 Task: Search for historical landmarks in Boston, Massachusetts, and Plymouth, Massachusetts.
Action: Mouse moved to (155, 69)
Screenshot: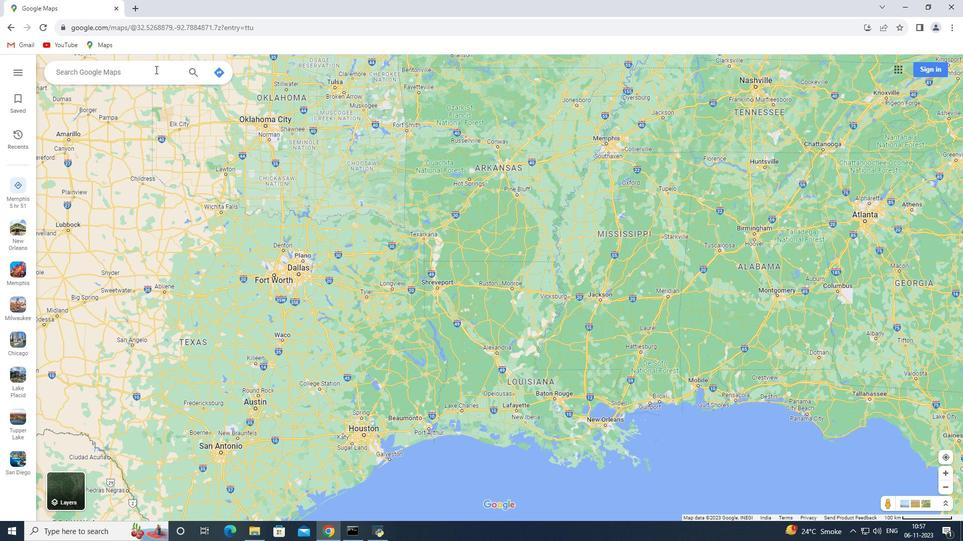 
Action: Mouse pressed left at (155, 69)
Screenshot: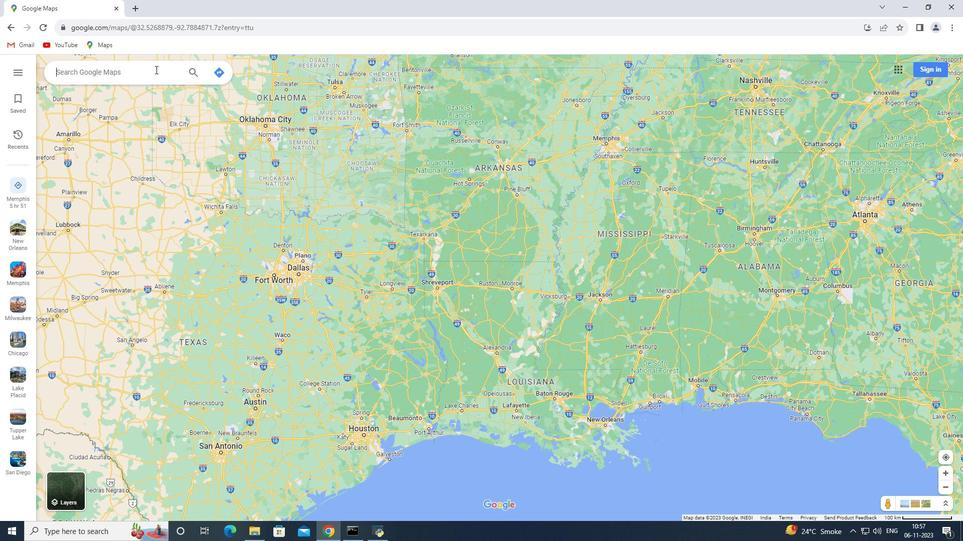 
Action: Key pressed <Key.shift_r><Key.shift_r><Key.shift_r><Key.shift_r><Key.shift_r>Boston,<Key.space><Key.shift><Key.shift><Key.shift><Key.shift><Key.shift><Key.shift><Key.shift><Key.shift><Key.shift><Key.shift><Key.shift><Key.shift><Key.shift><Key.shift><Key.shift><Key.shift><Key.shift>m<Key.backspace><Key.shift_r>Massachusetts<Key.enter>
Screenshot: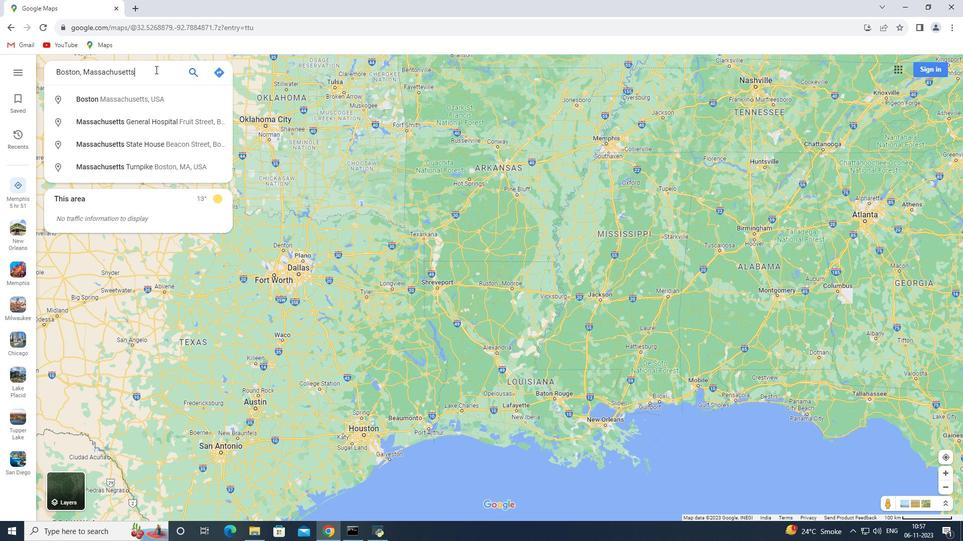 
Action: Mouse moved to (139, 242)
Screenshot: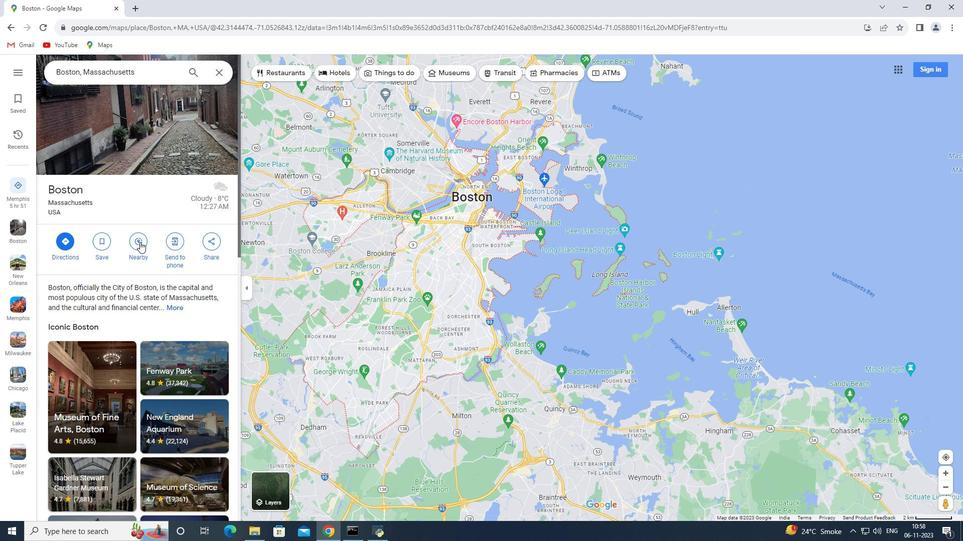 
Action: Mouse pressed left at (139, 242)
Screenshot: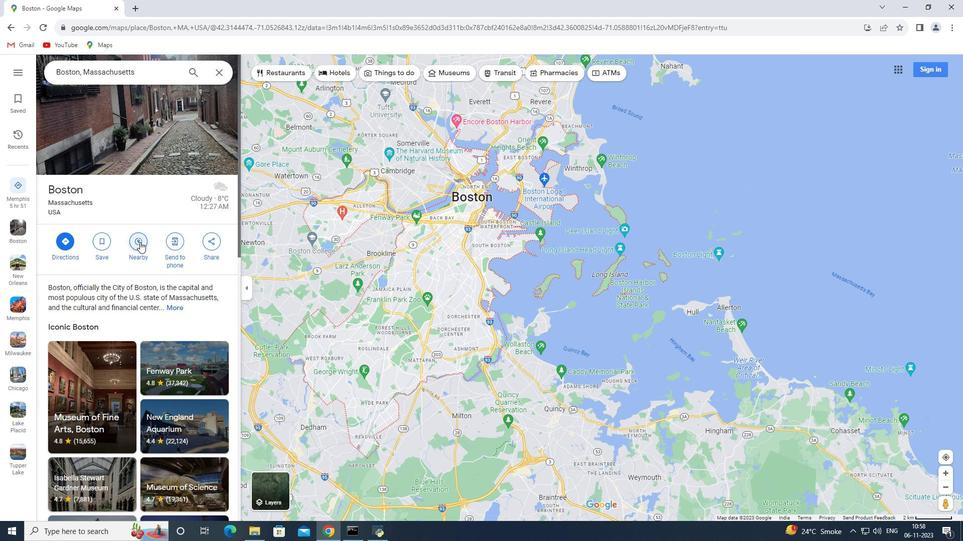 
Action: Key pressed historical<Key.space>landmarks<Key.enter>
Screenshot: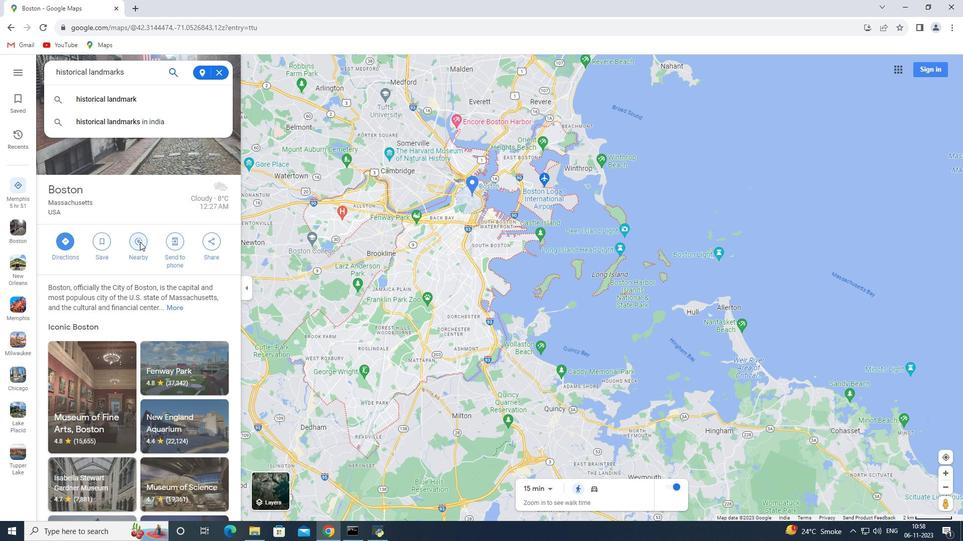 
Action: Mouse moved to (220, 72)
Screenshot: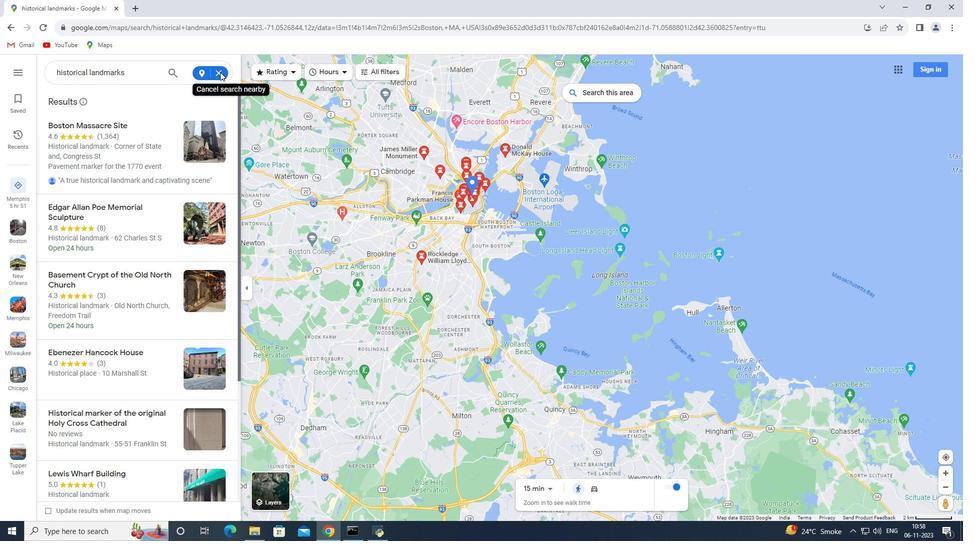
Action: Mouse pressed left at (220, 72)
Screenshot: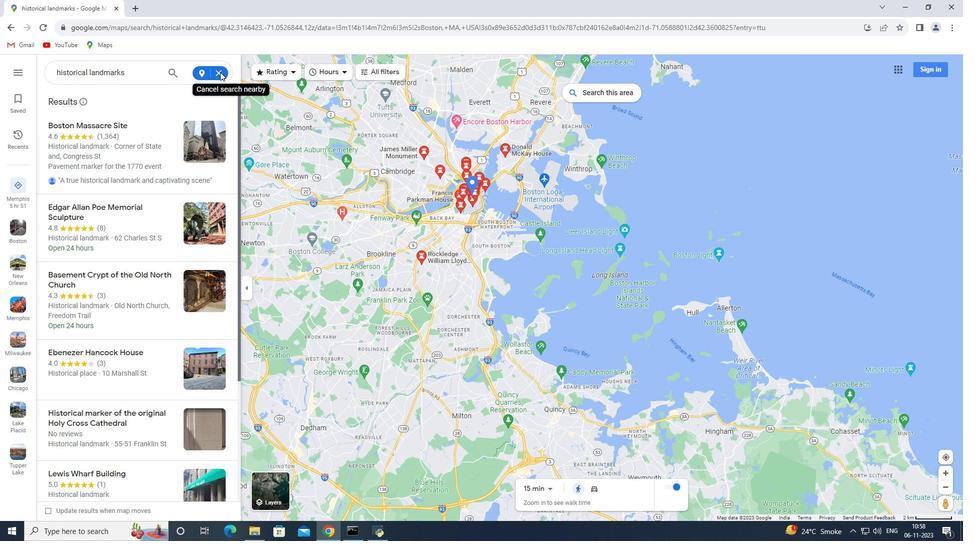 
Action: Mouse moved to (219, 74)
Screenshot: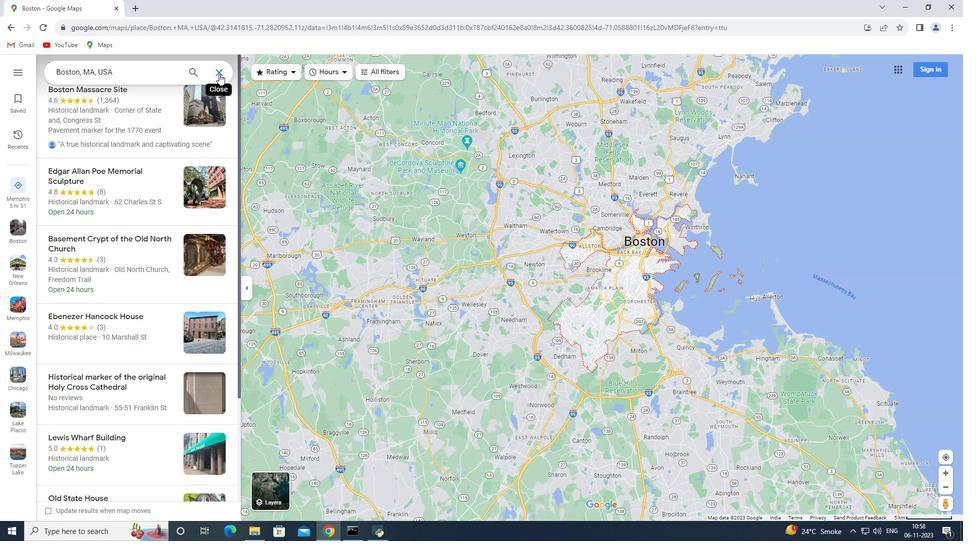 
Action: Mouse pressed left at (219, 74)
Screenshot: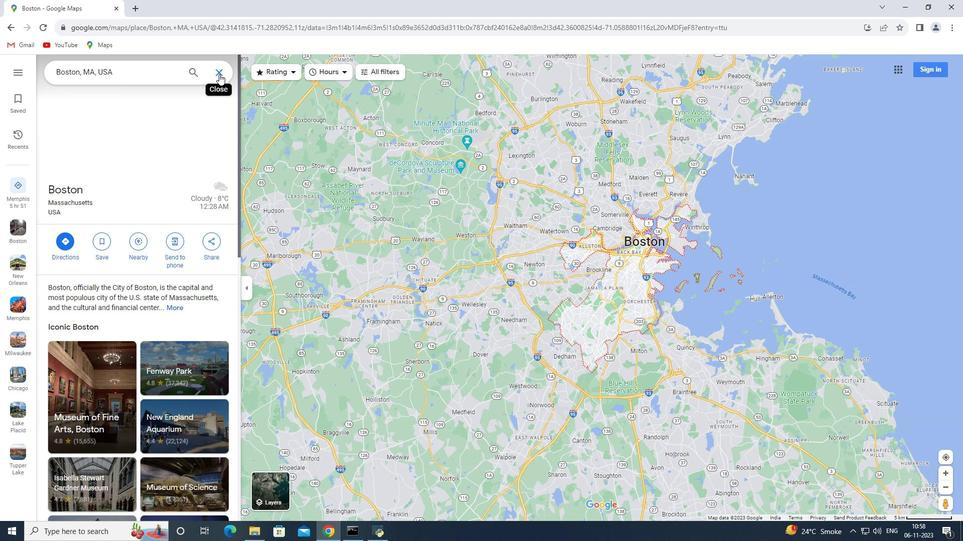 
Action: Mouse moved to (148, 73)
Screenshot: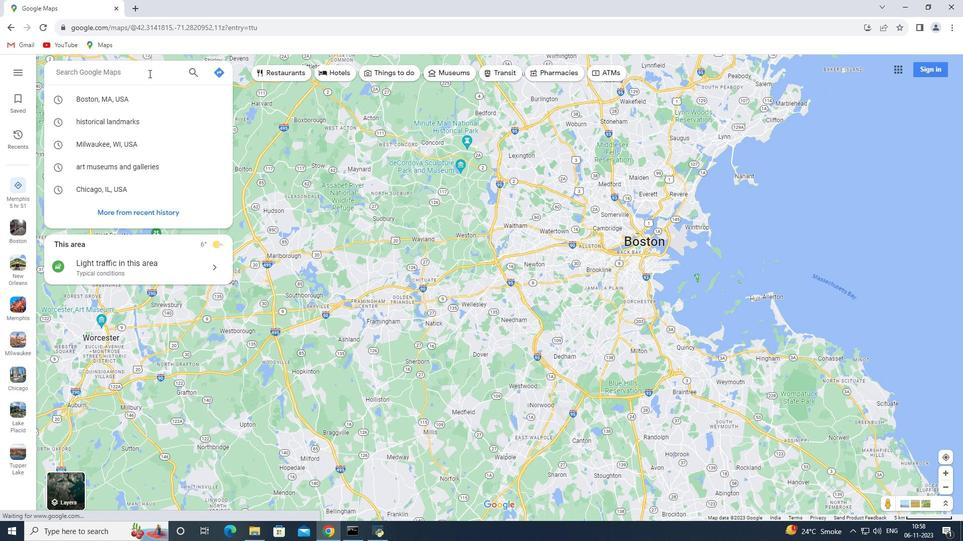 
Action: Key pressed plymouth,<Key.space><Key.shift_r>Massachusetts<Key.enter>
Screenshot: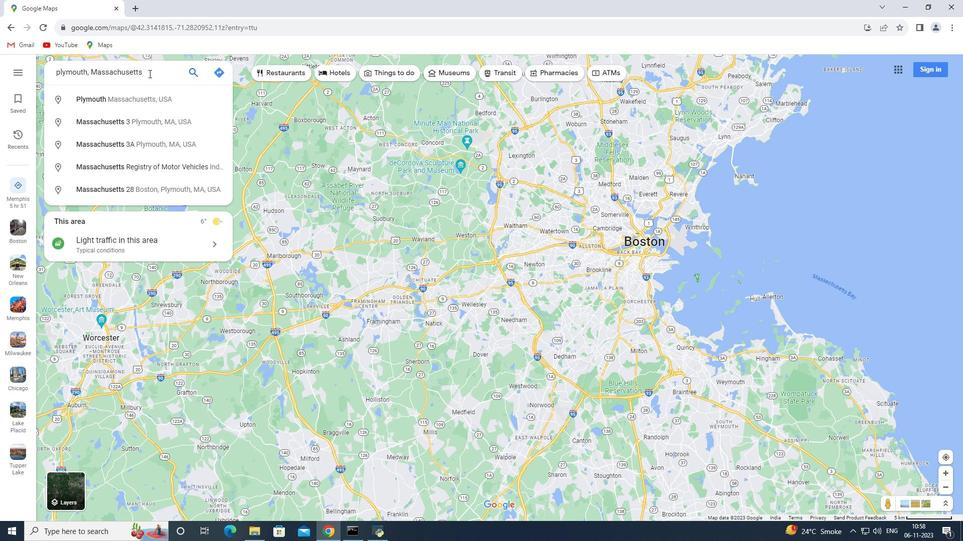 
Action: Mouse moved to (140, 241)
Screenshot: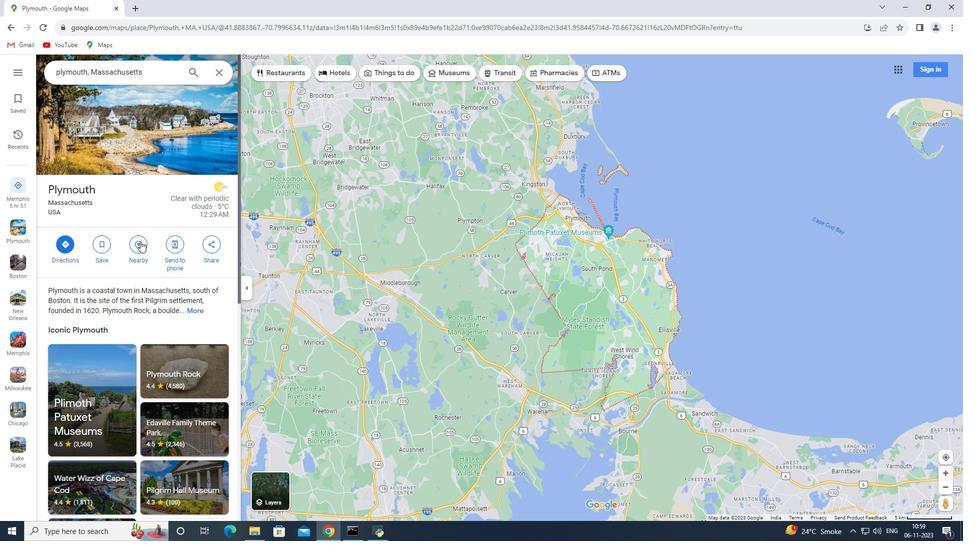 
Action: Mouse pressed left at (140, 241)
Screenshot: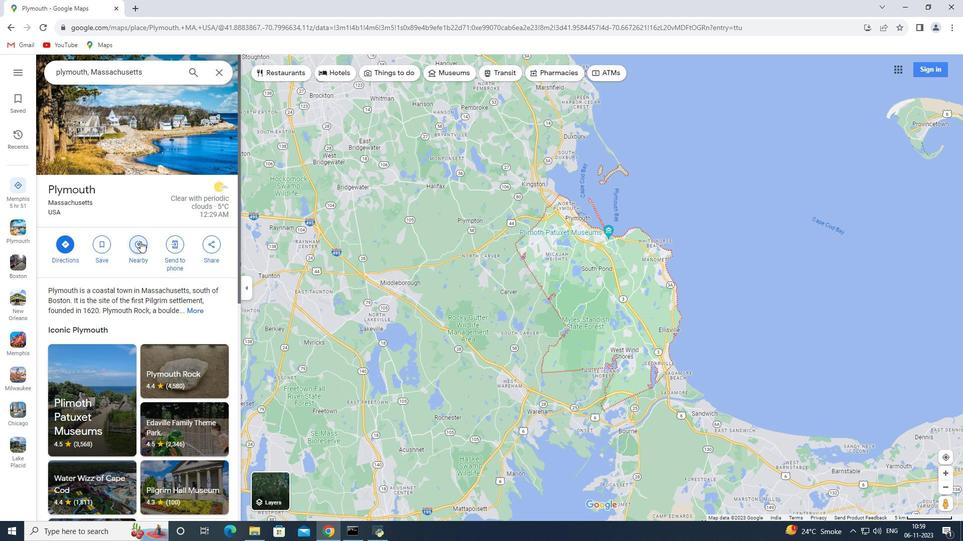 
Action: Key pressed historical<Key.space><Key.shift_r>Landmarks<Key.enter>
Screenshot: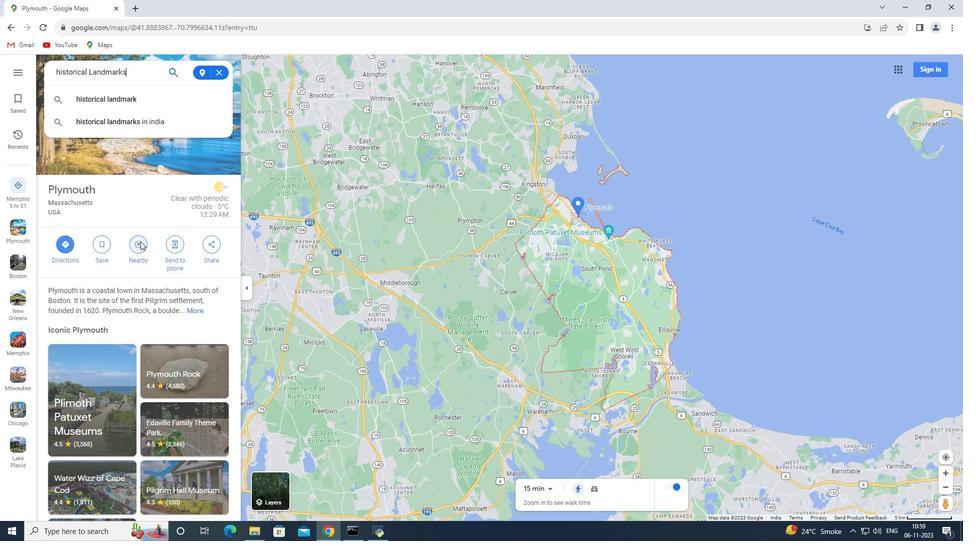 
